 Task: Add a contact to your favorites and check your email send/receive settings in Outlook.
Action: Mouse moved to (13, 67)
Screenshot: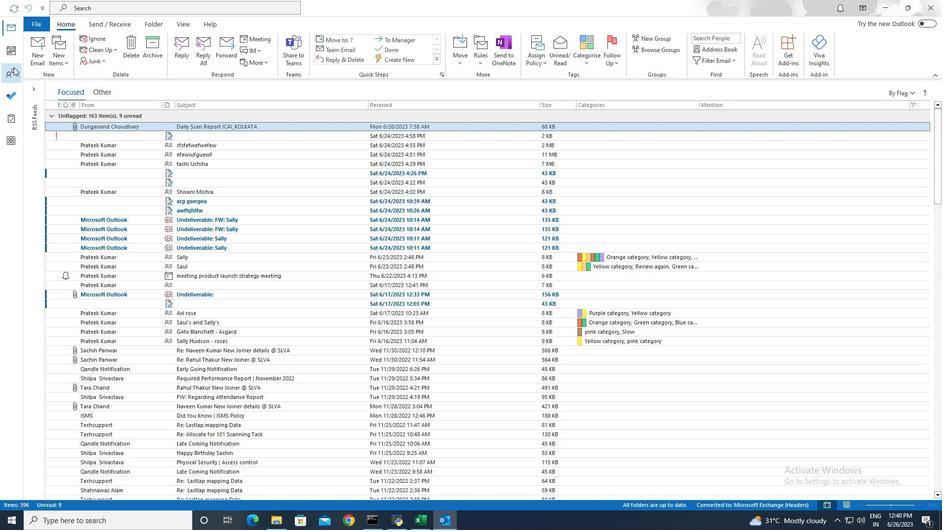 
Action: Mouse pressed left at (13, 67)
Screenshot: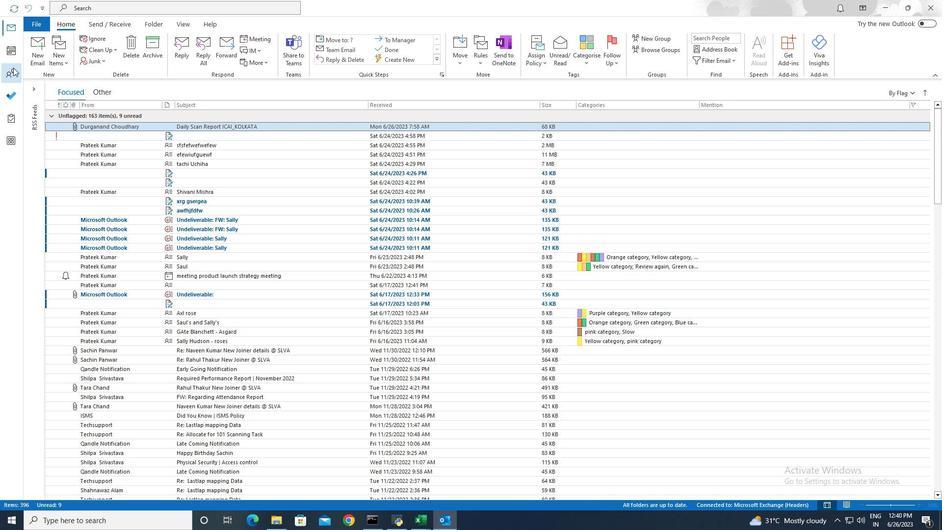 
Action: Mouse moved to (120, 22)
Screenshot: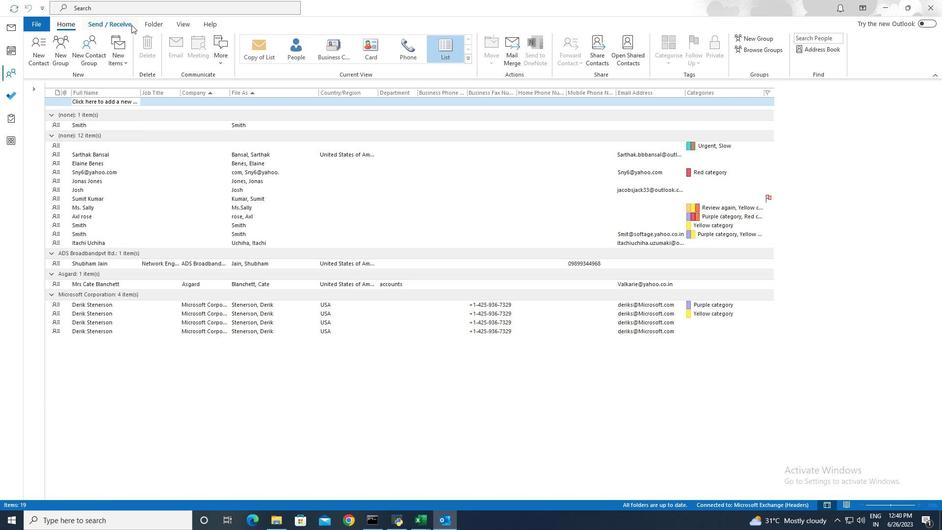 
Action: Mouse pressed left at (120, 22)
Screenshot: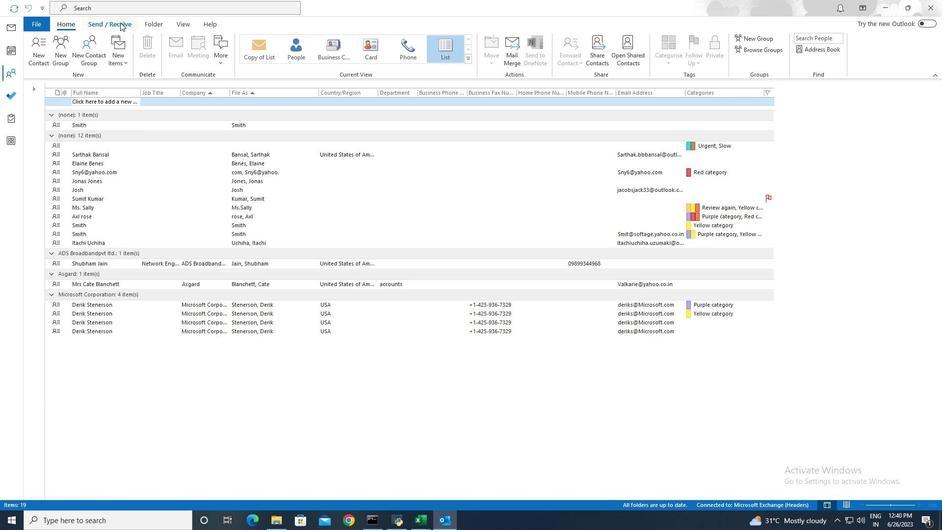 
Action: Mouse moved to (134, 58)
Screenshot: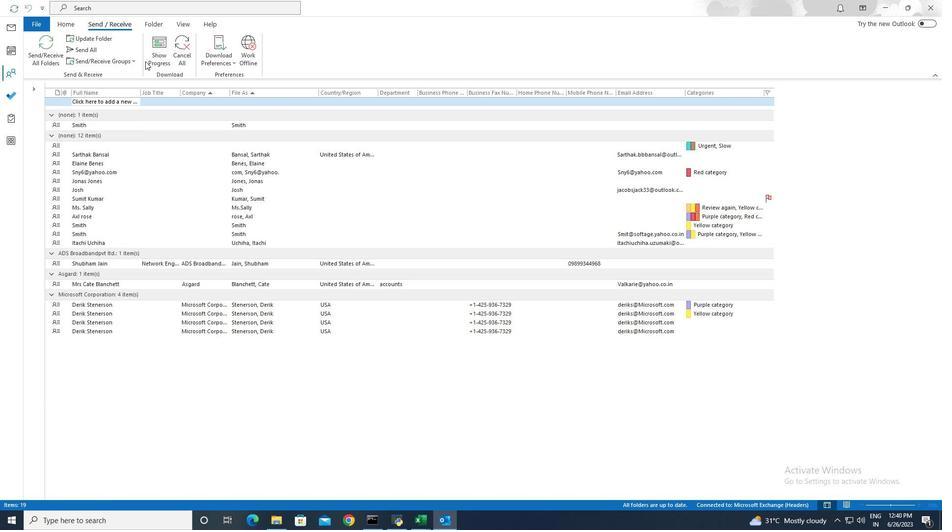 
Action: Mouse pressed left at (134, 58)
Screenshot: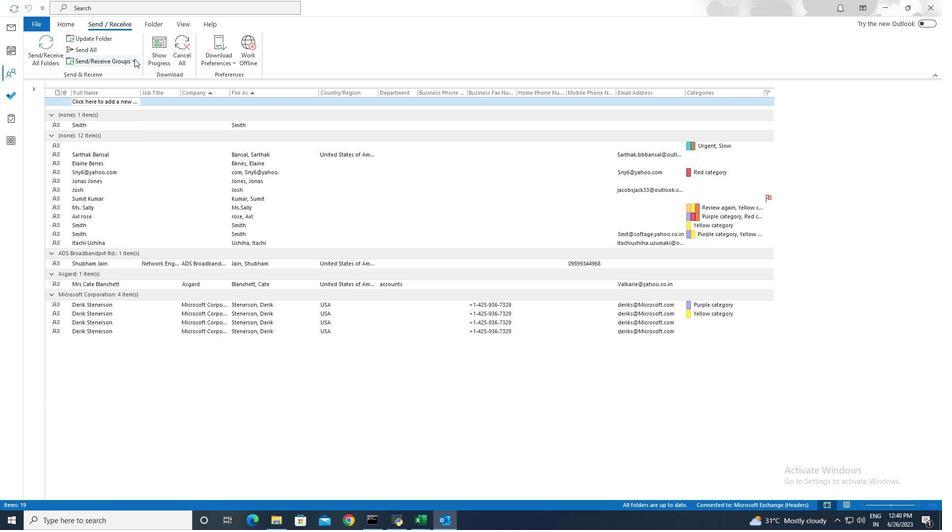 
Action: Mouse moved to (76, 146)
Screenshot: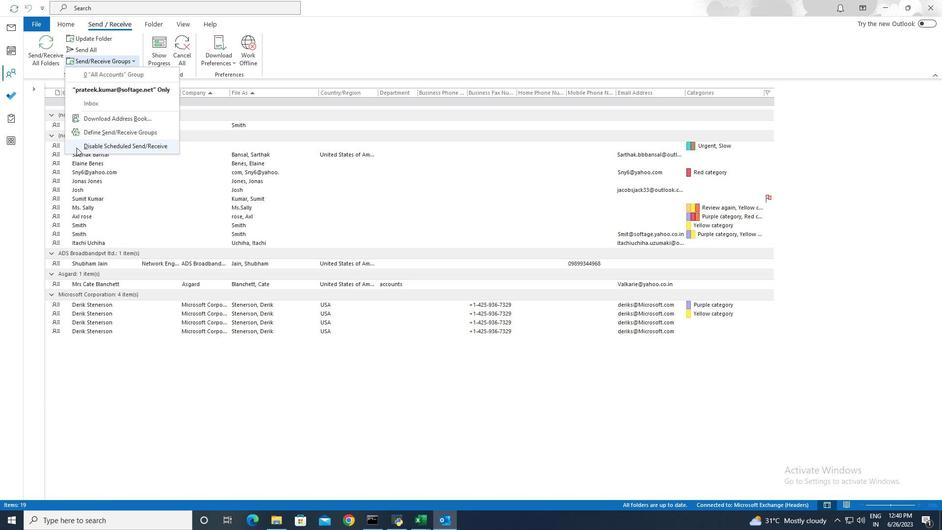 
Action: Mouse pressed left at (76, 146)
Screenshot: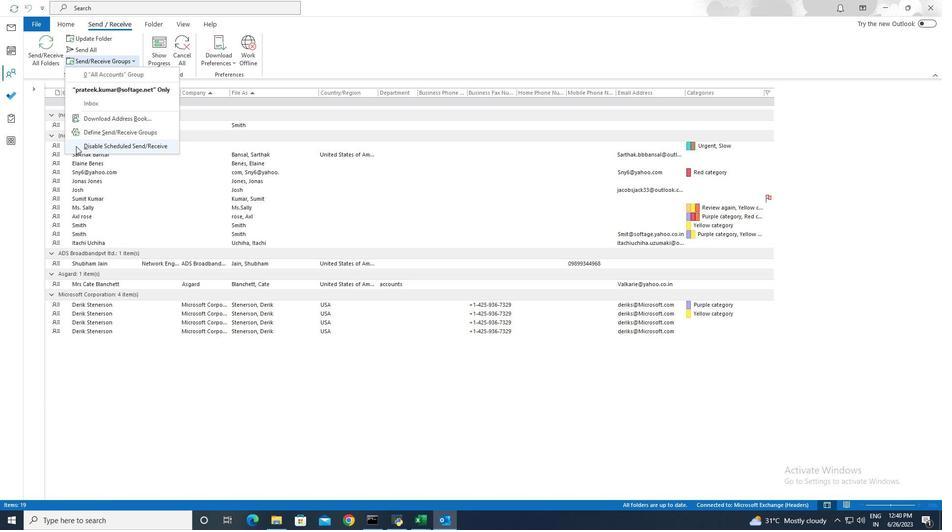 
